 Task: Forward the 'Environmental Conservation' task to Bukka.jacob@outlook.com.
Action: Mouse moved to (18, 171)
Screenshot: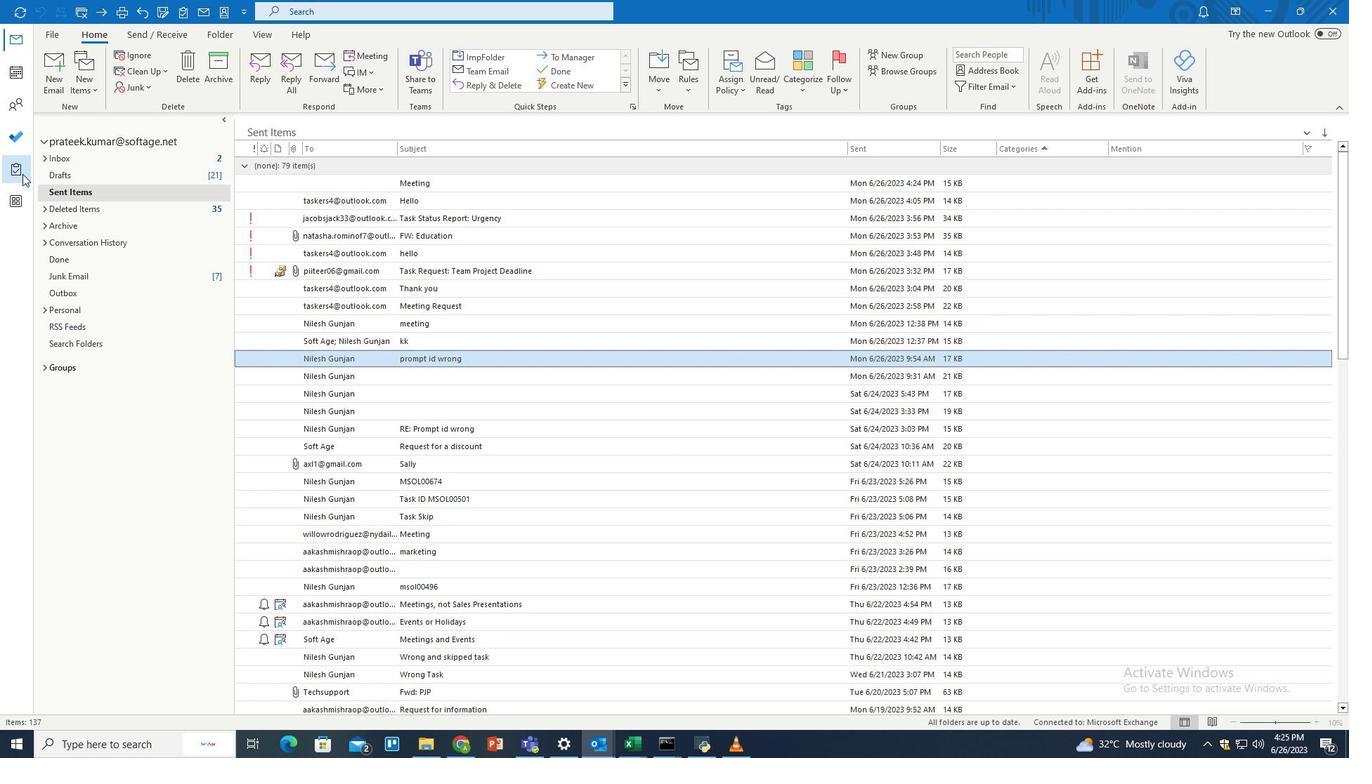 
Action: Mouse pressed left at (18, 171)
Screenshot: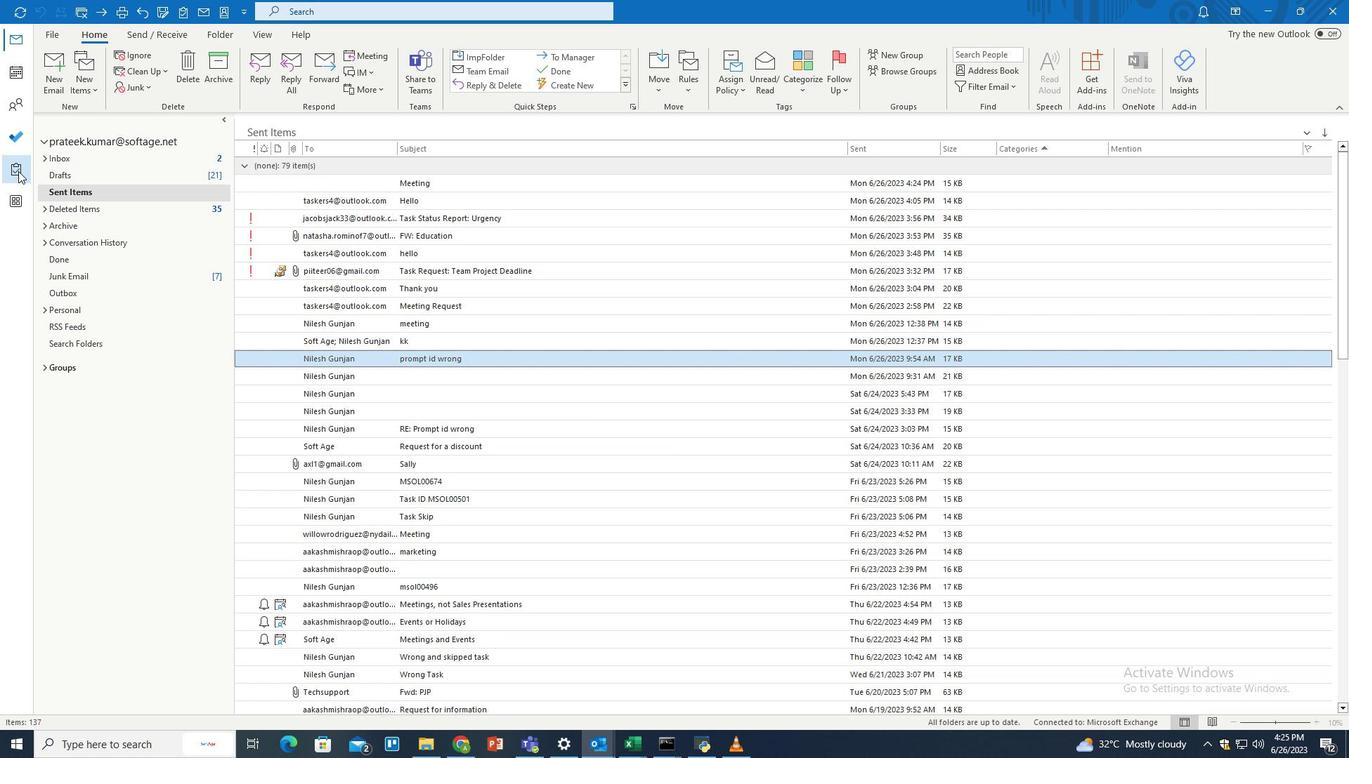 
Action: Mouse moved to (286, 223)
Screenshot: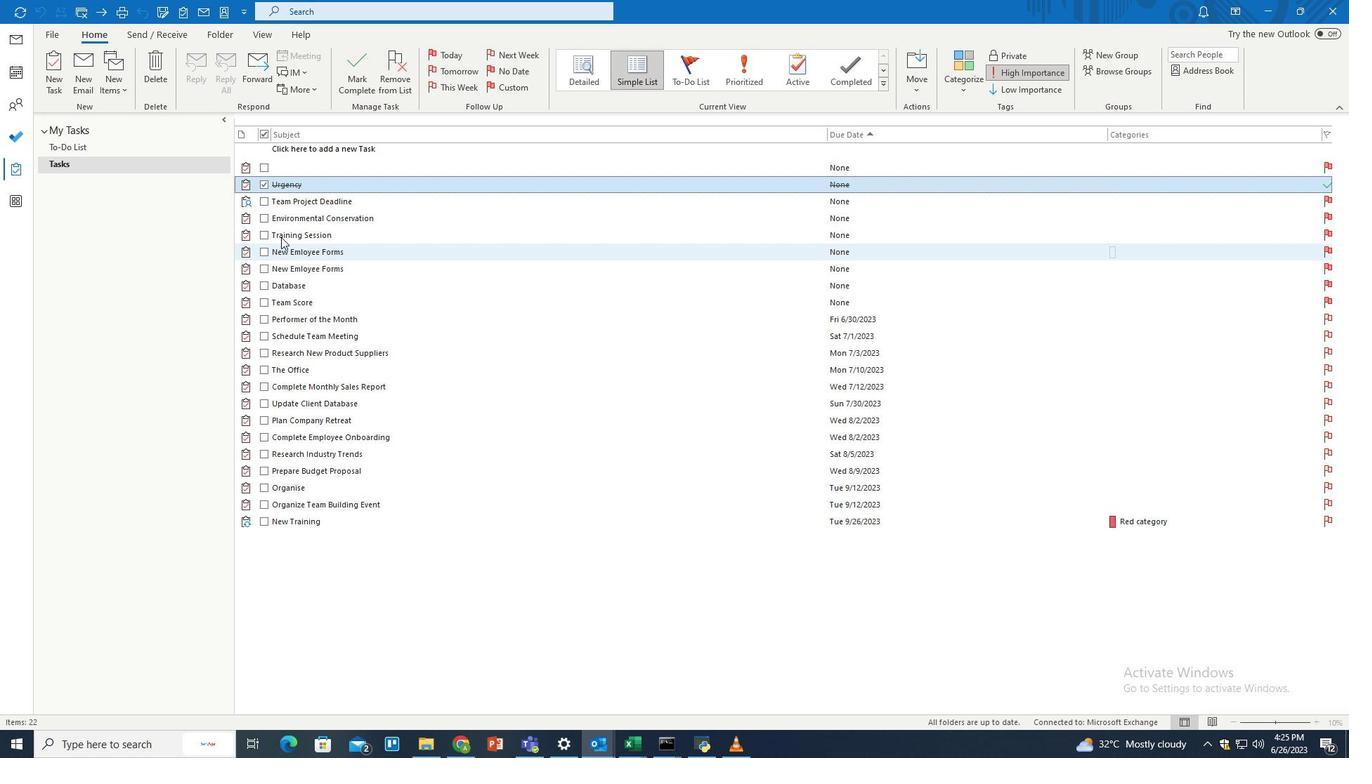 
Action: Mouse pressed left at (286, 223)
Screenshot: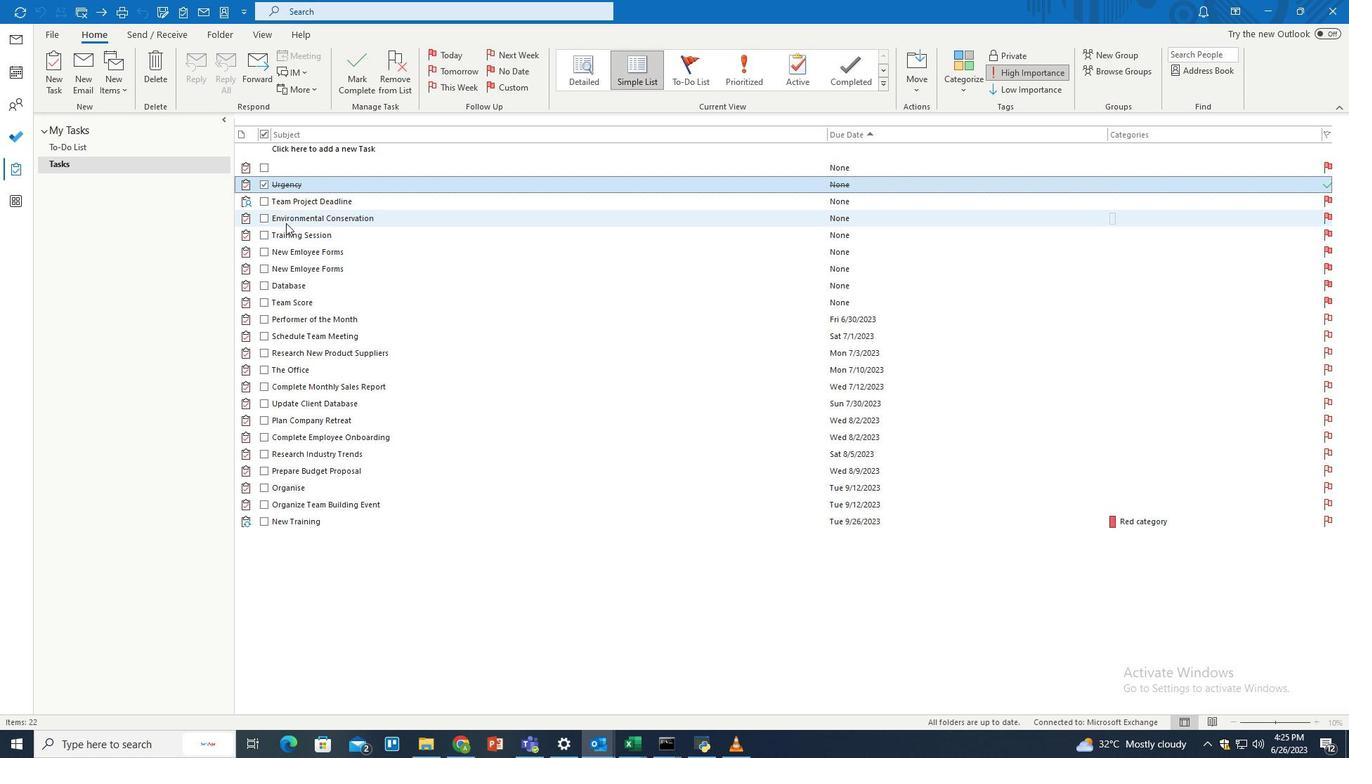 
Action: Mouse moved to (312, 92)
Screenshot: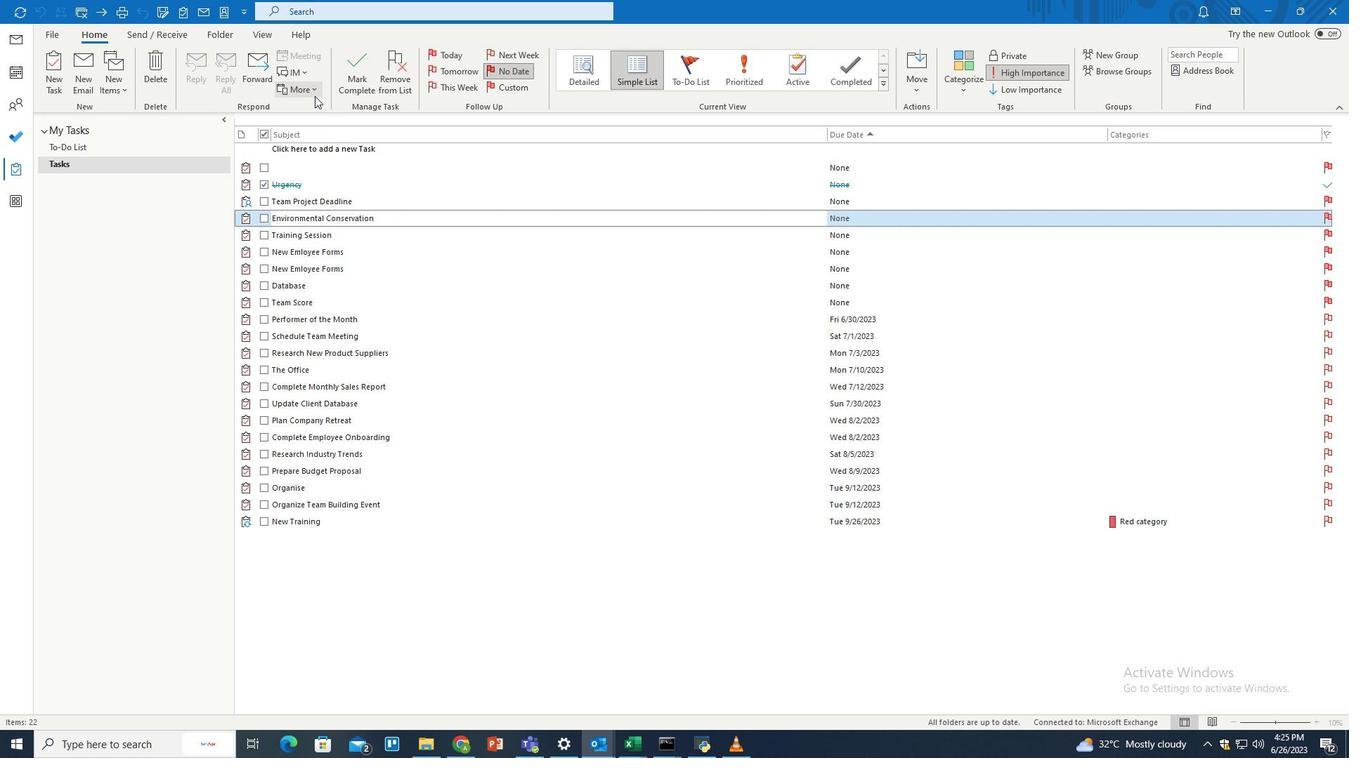 
Action: Mouse pressed left at (312, 92)
Screenshot: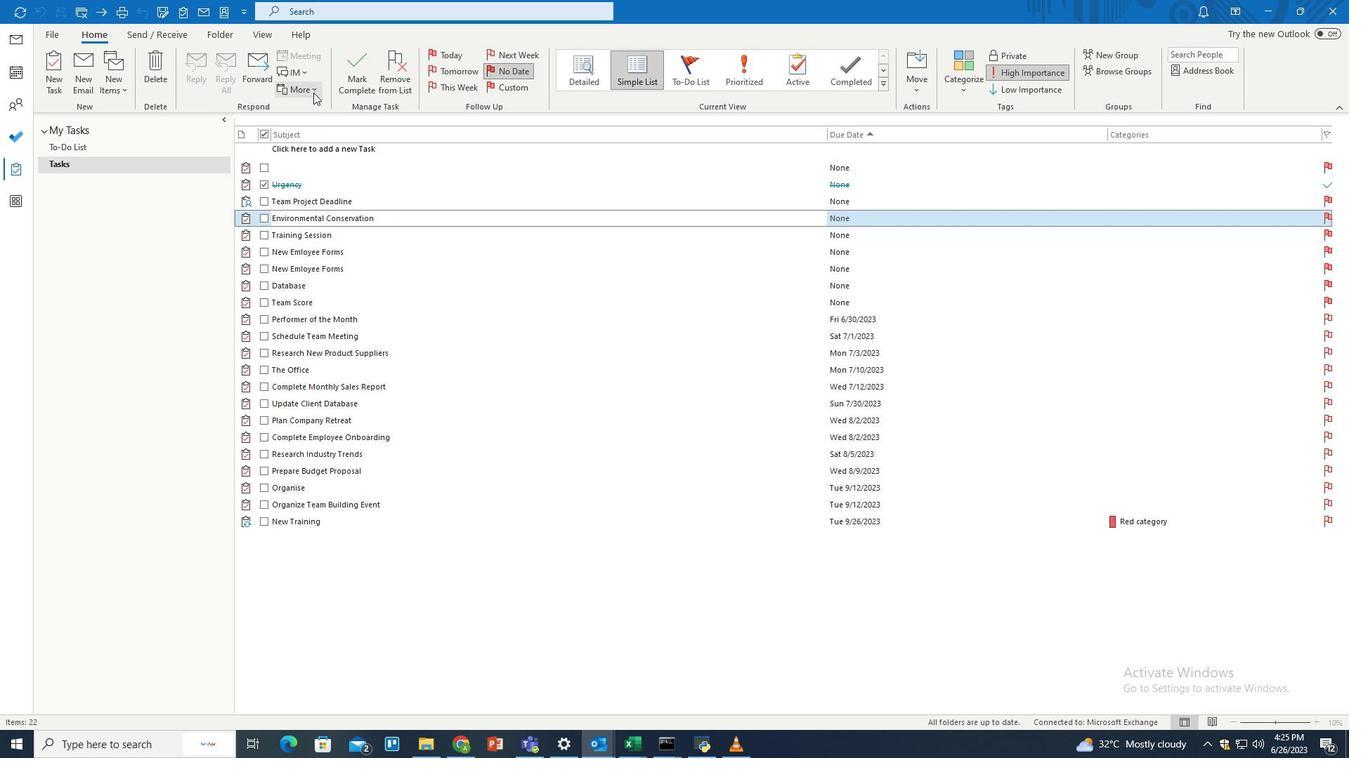 
Action: Mouse moved to (314, 108)
Screenshot: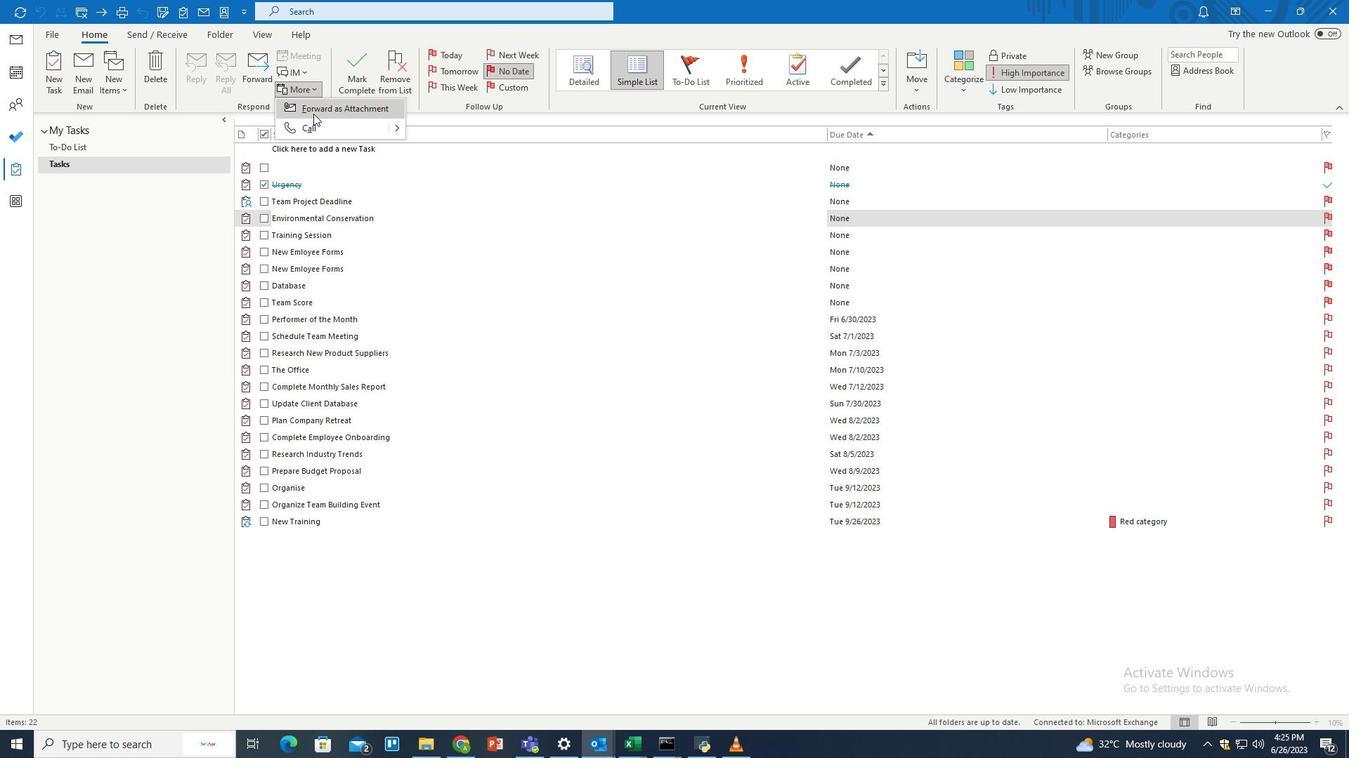 
Action: Mouse pressed left at (314, 108)
Screenshot: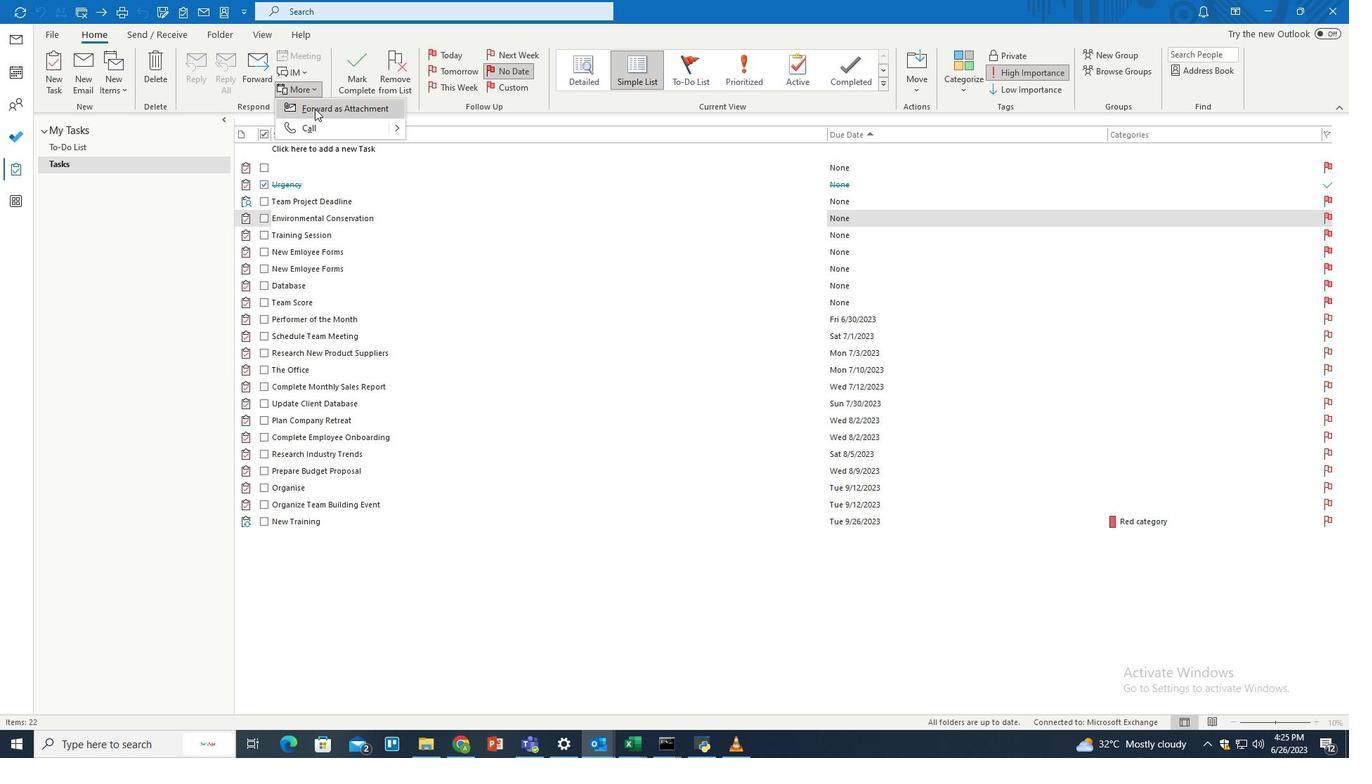 
Action: Mouse moved to (205, 138)
Screenshot: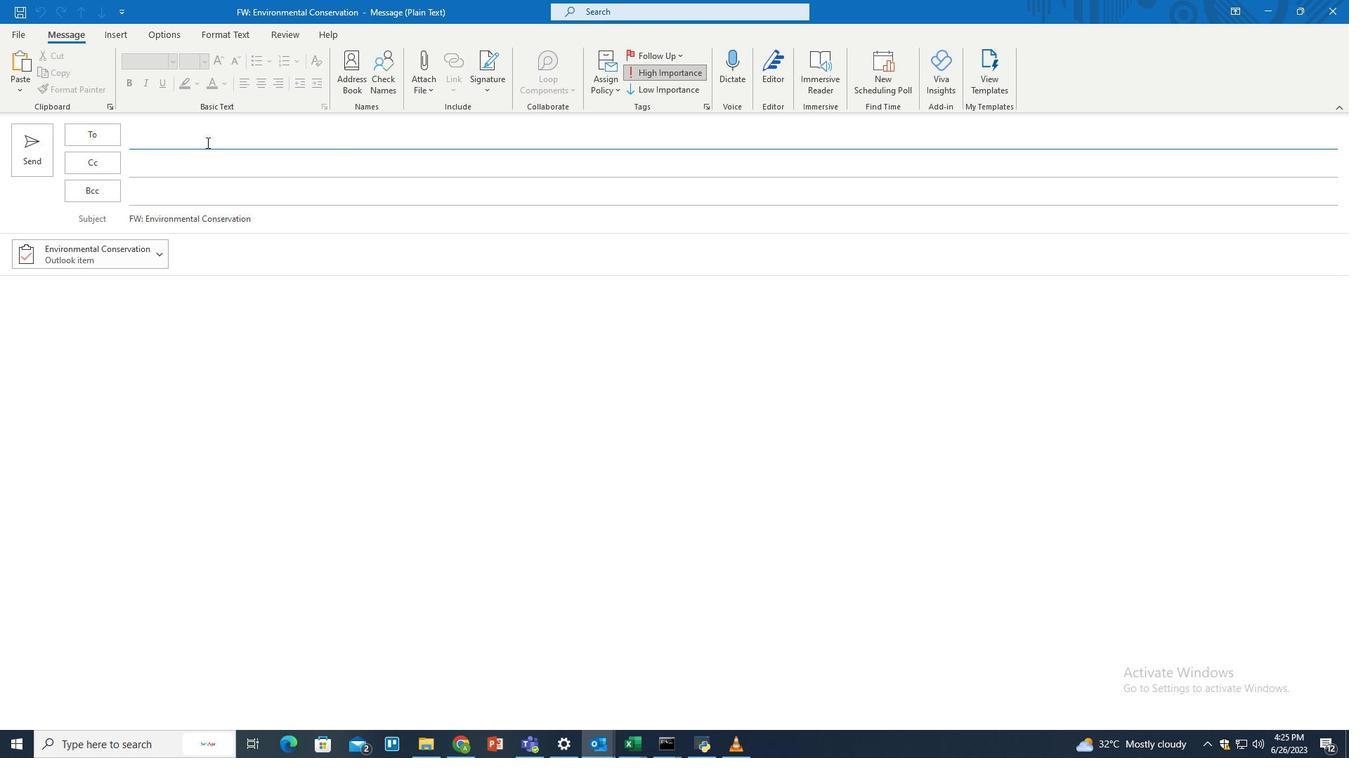 
Action: Mouse pressed left at (205, 138)
Screenshot: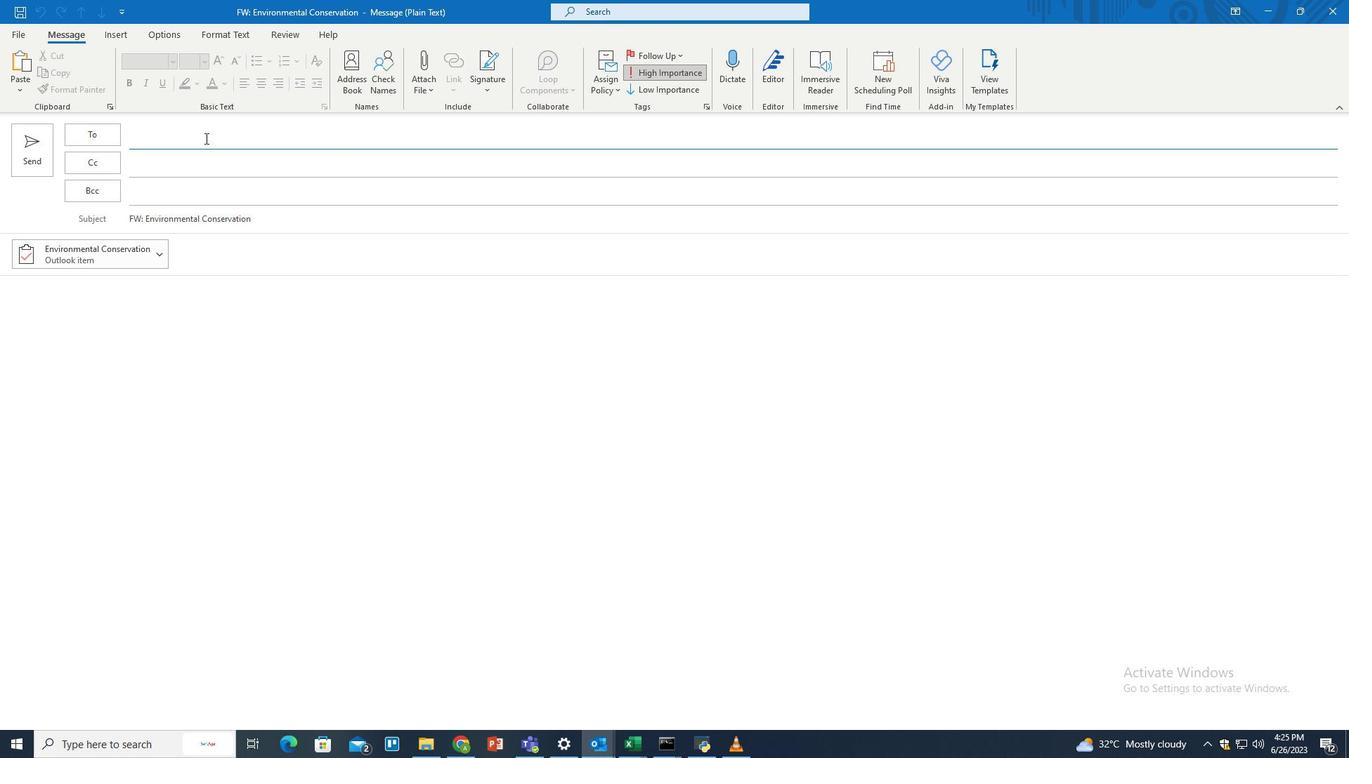 
Action: Key pressed <Key.shift>Bukka.jacob<Key.shift><Key.shift>@outlook.com<Key.enter>
Screenshot: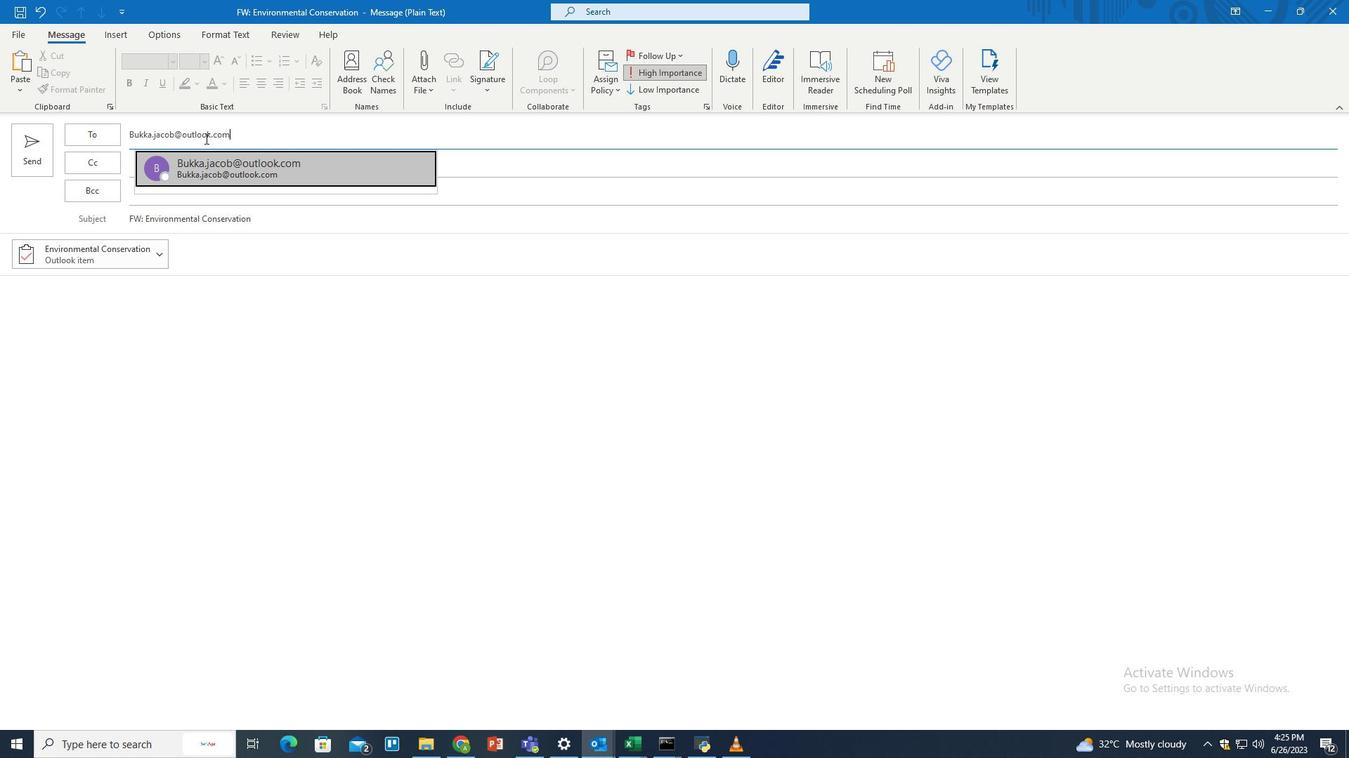 
Action: Mouse moved to (30, 144)
Screenshot: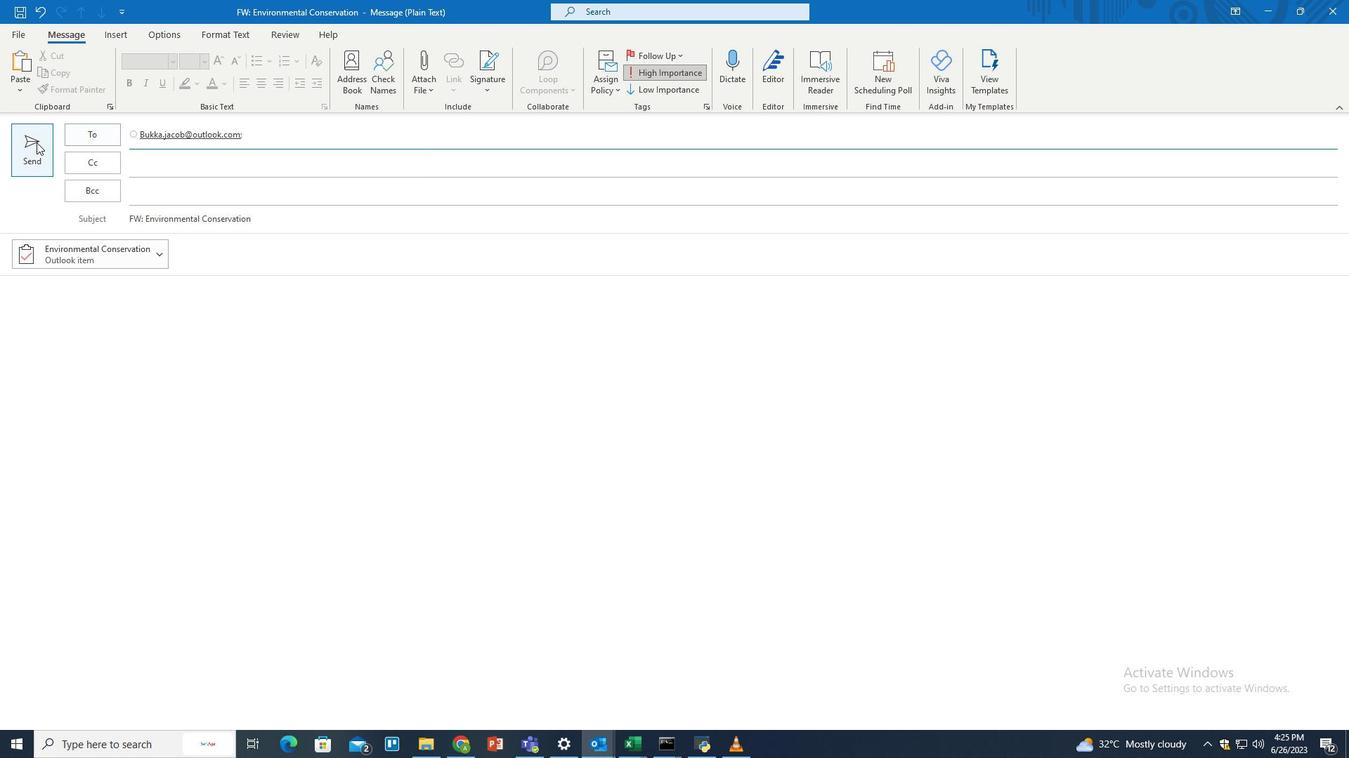
Action: Mouse pressed left at (30, 144)
Screenshot: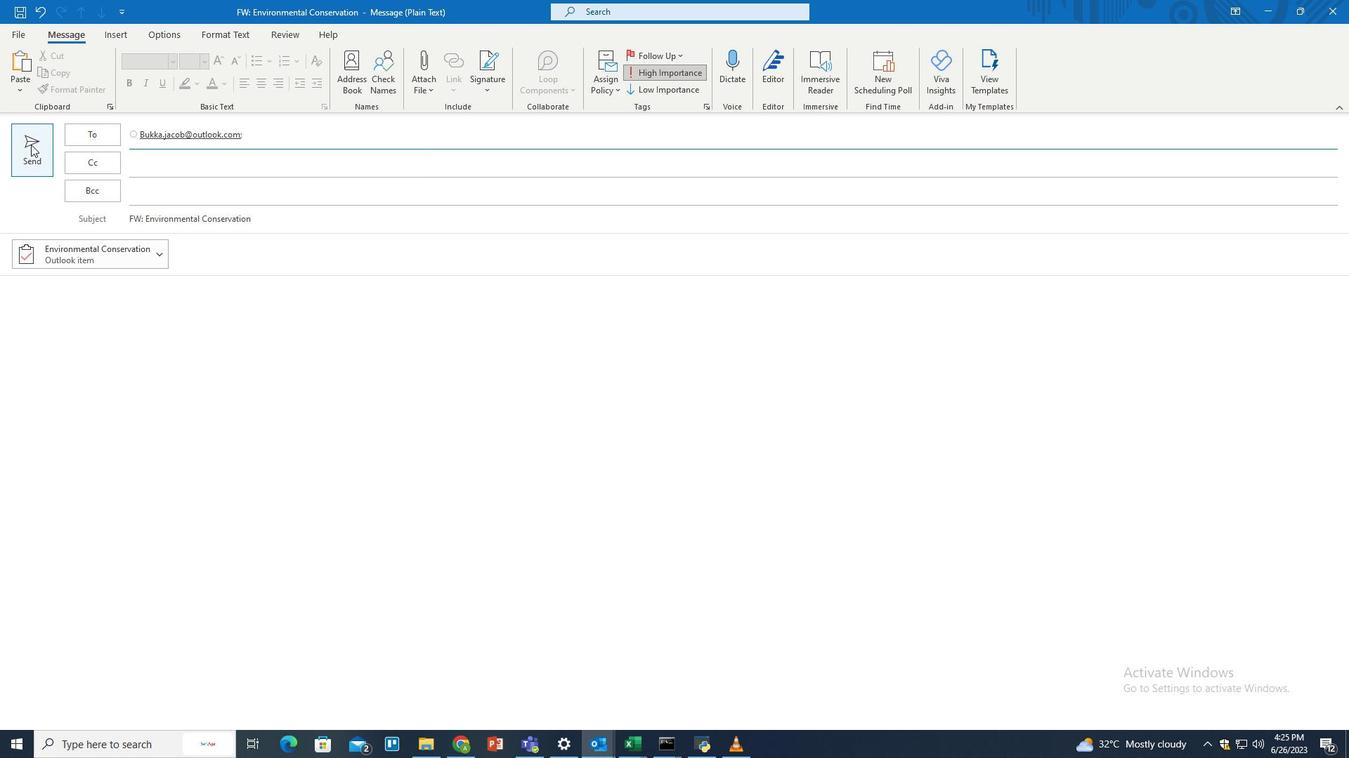 
Action: Mouse moved to (403, 378)
Screenshot: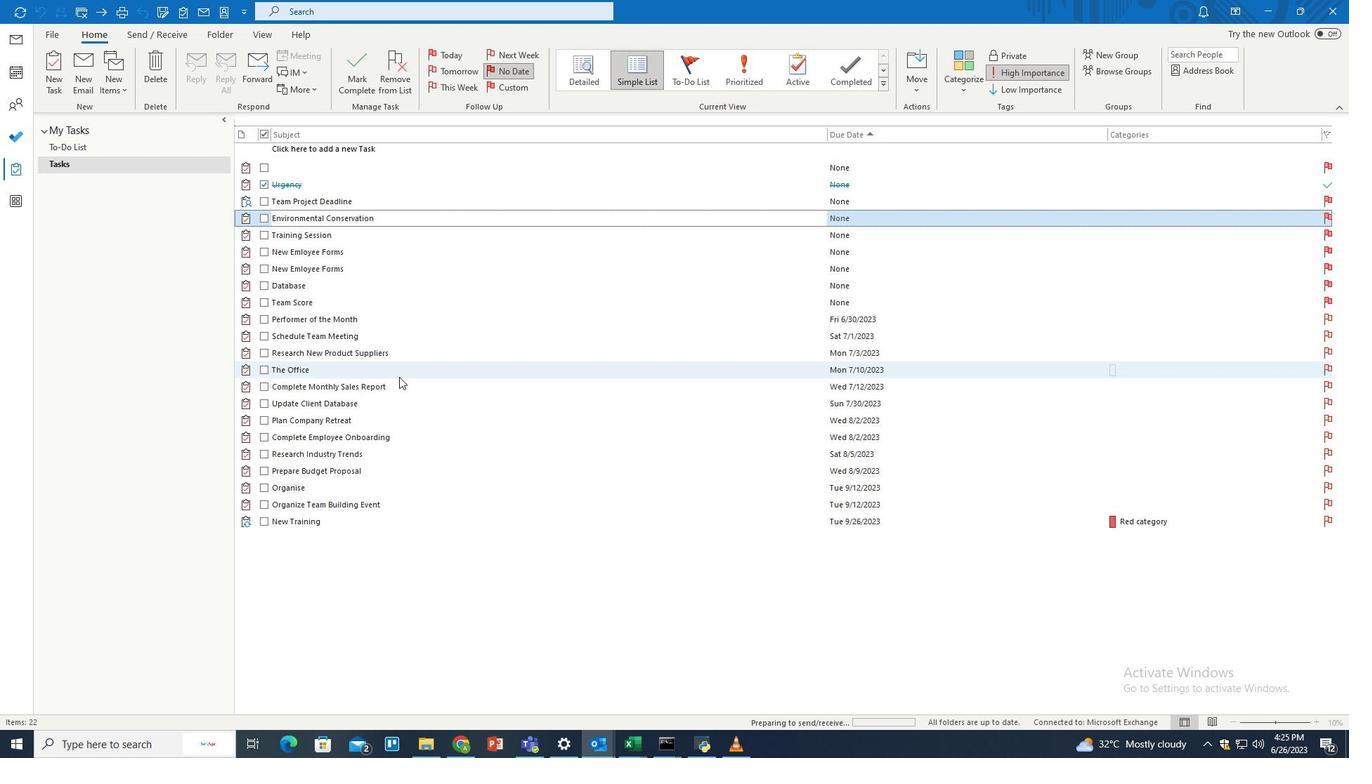 
